 Task: Go to about page of Samsung Electronics
Action: Mouse moved to (455, 471)
Screenshot: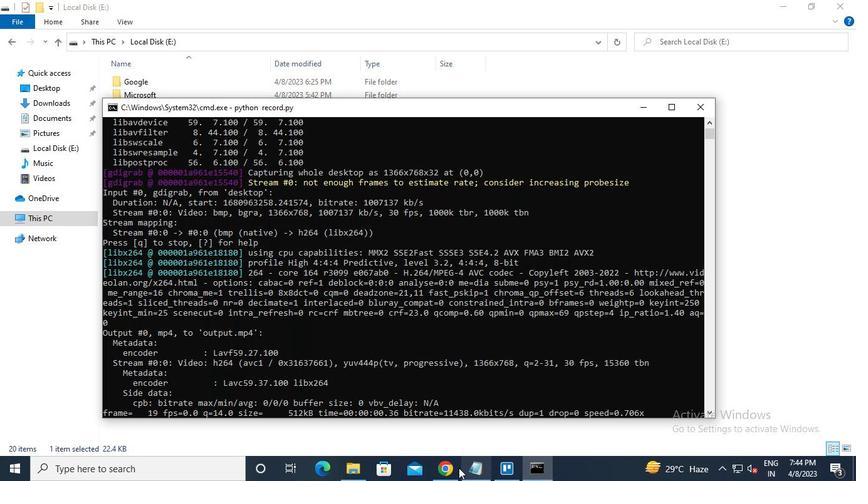 
Action: Mouse pressed left at (455, 471)
Screenshot: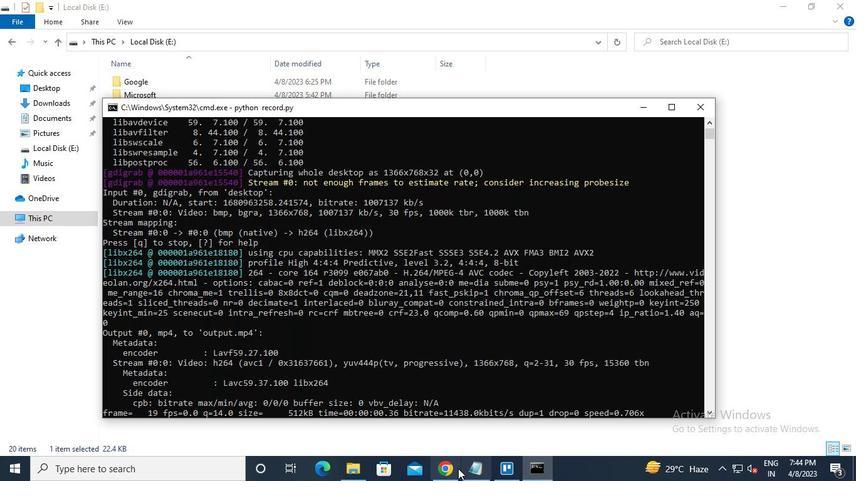 
Action: Mouse moved to (223, 74)
Screenshot: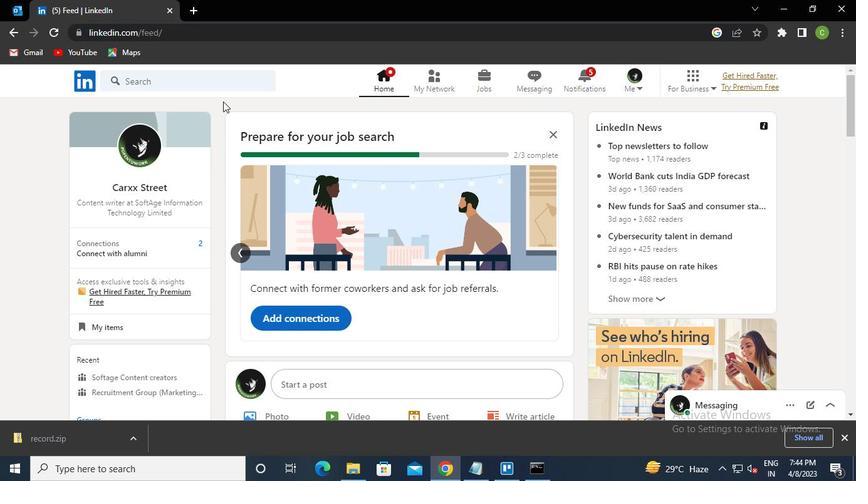 
Action: Mouse pressed left at (223, 74)
Screenshot: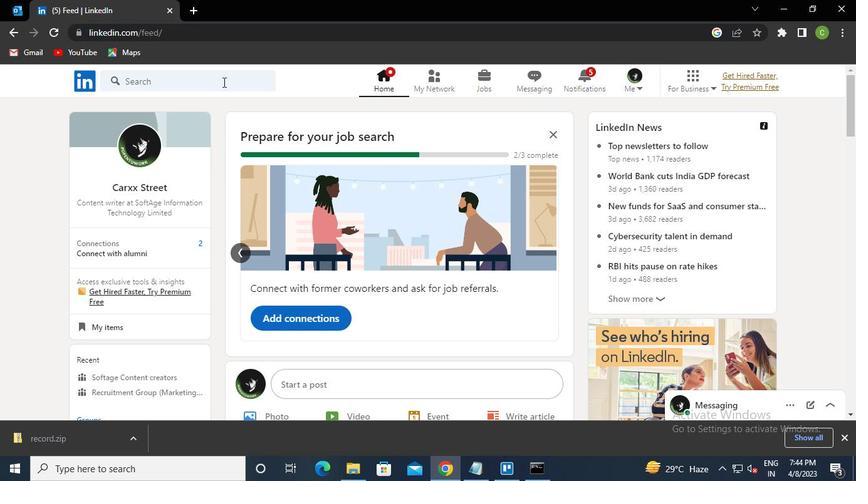 
Action: Keyboard s
Screenshot: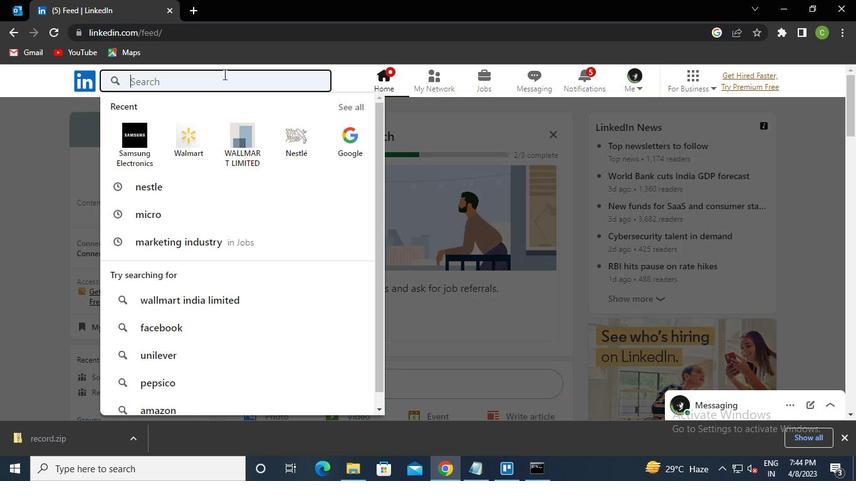 
Action: Keyboard a
Screenshot: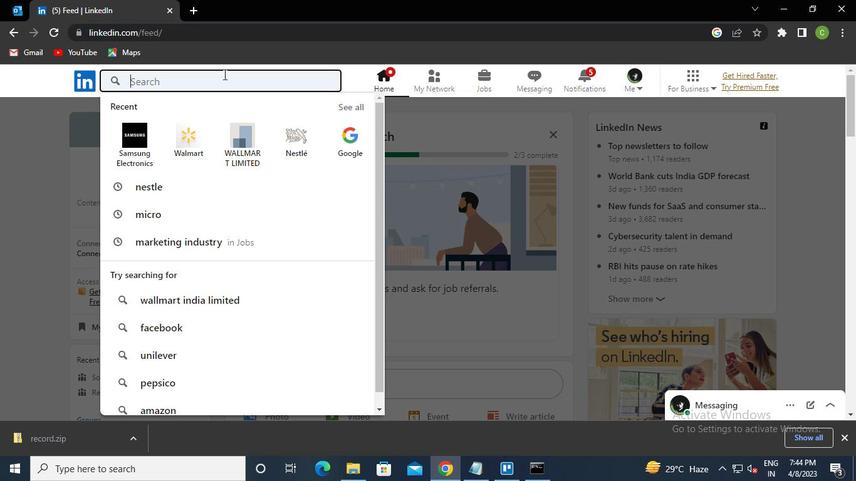
Action: Keyboard m
Screenshot: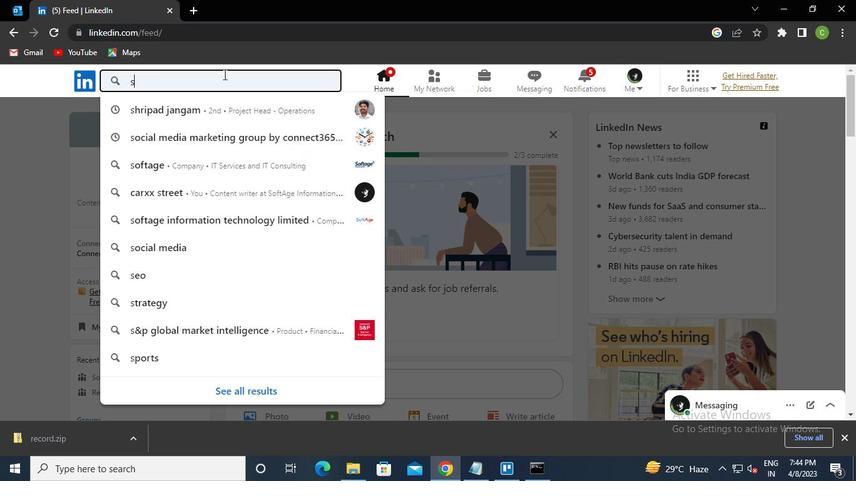 
Action: Keyboard Key.down
Screenshot: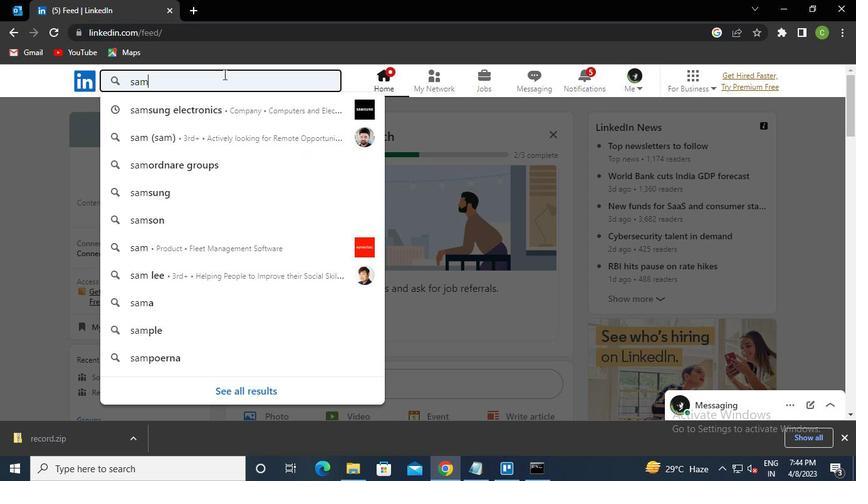 
Action: Keyboard Key.enter
Screenshot: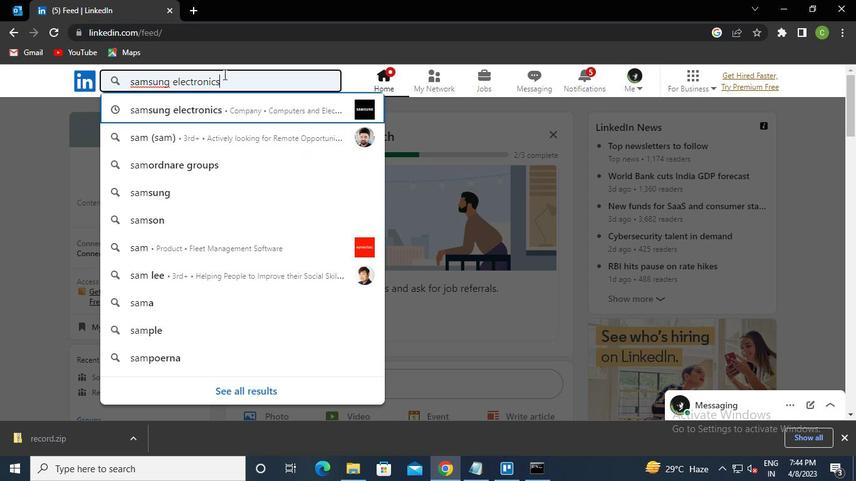 
Action: Mouse moved to (388, 244)
Screenshot: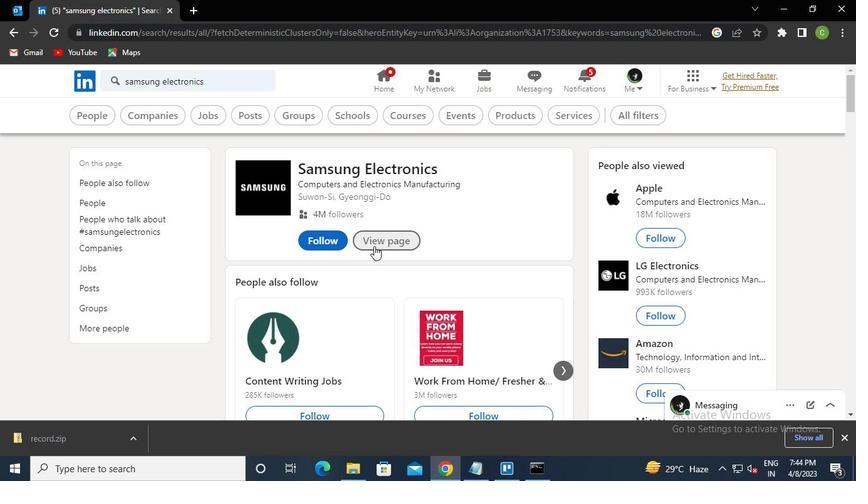 
Action: Mouse pressed left at (388, 244)
Screenshot: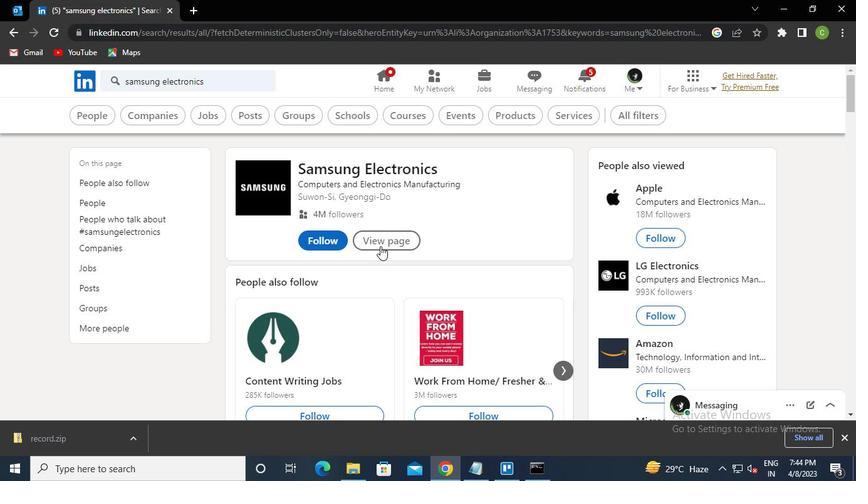 
Action: Mouse moved to (169, 145)
Screenshot: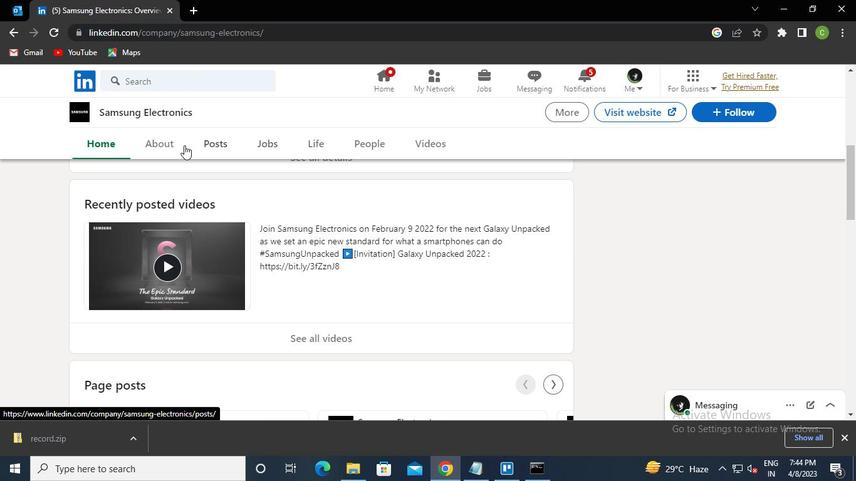 
Action: Mouse pressed left at (169, 145)
Screenshot: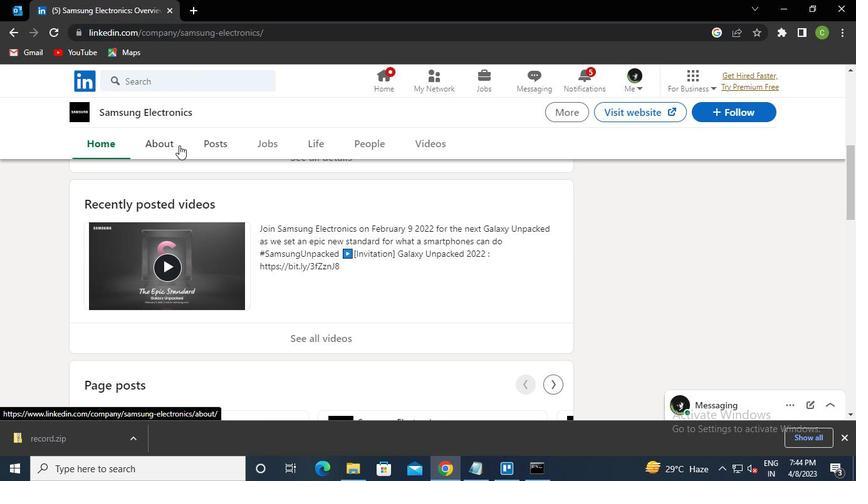 
Action: Mouse moved to (529, 466)
Screenshot: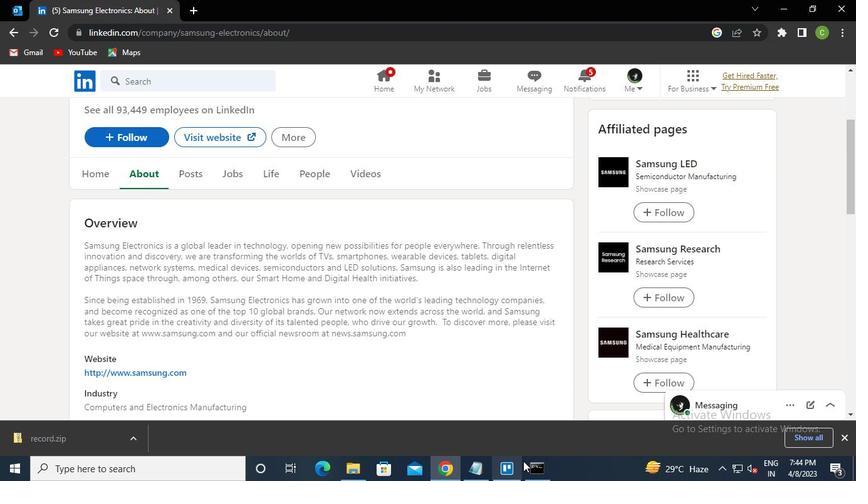 
Action: Mouse pressed left at (529, 466)
Screenshot: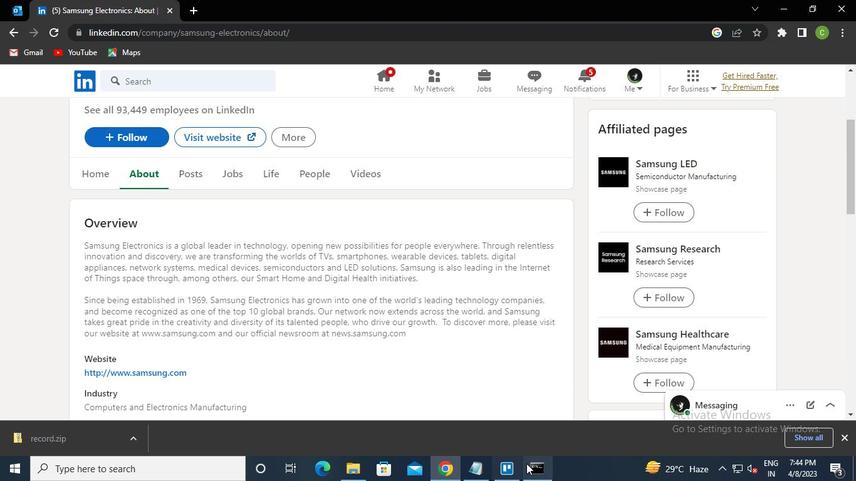 
Action: Mouse moved to (700, 102)
Screenshot: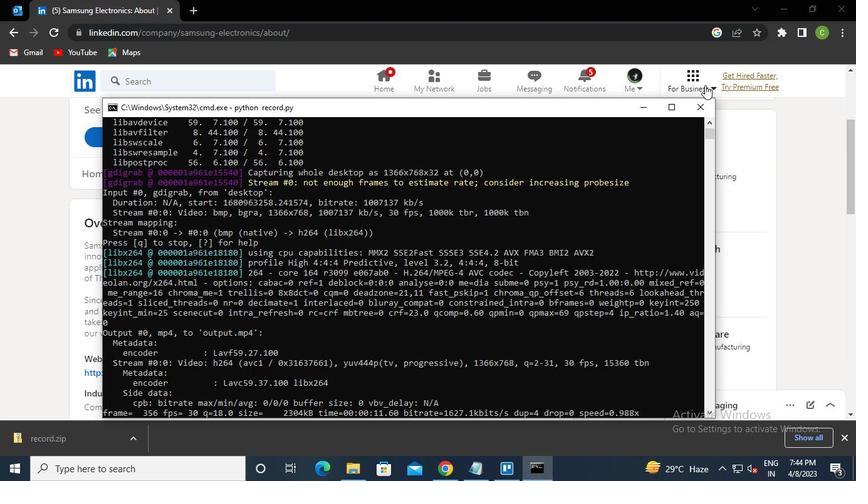 
Action: Mouse pressed left at (700, 102)
Screenshot: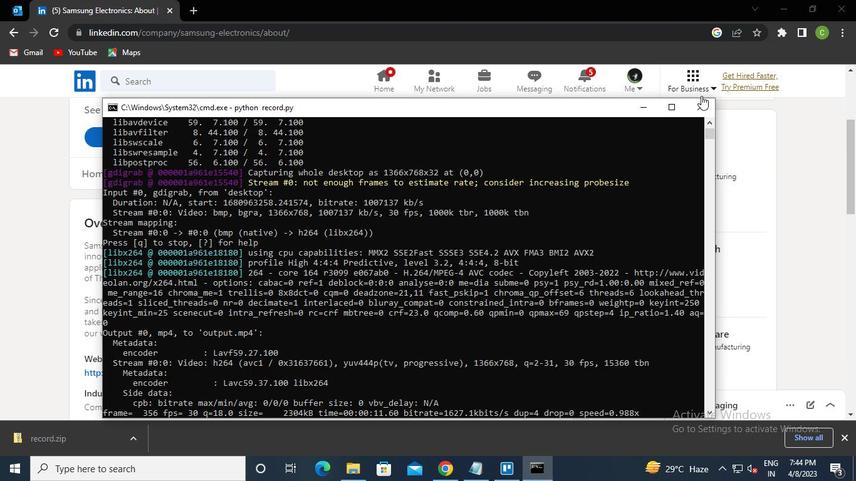 
Action: Mouse moved to (698, 104)
Screenshot: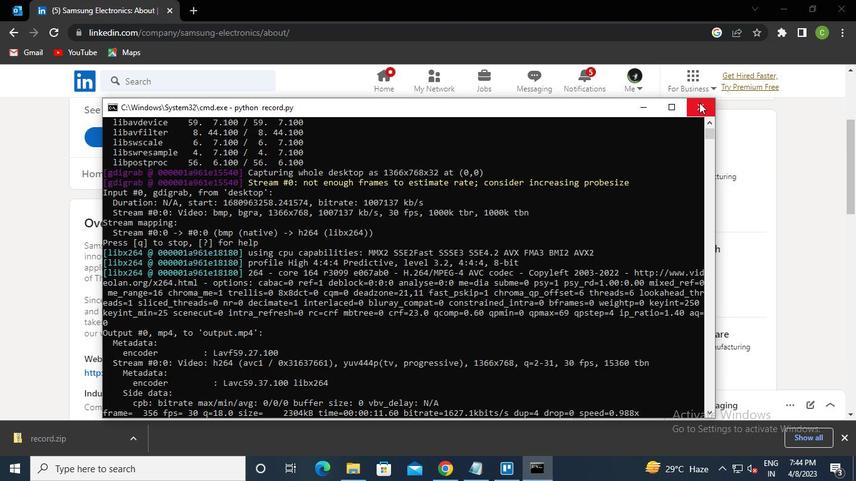 
